 Task: Insert link (www.facebook.com) in text: visit our website.
Action: Mouse moved to (774, 379)
Screenshot: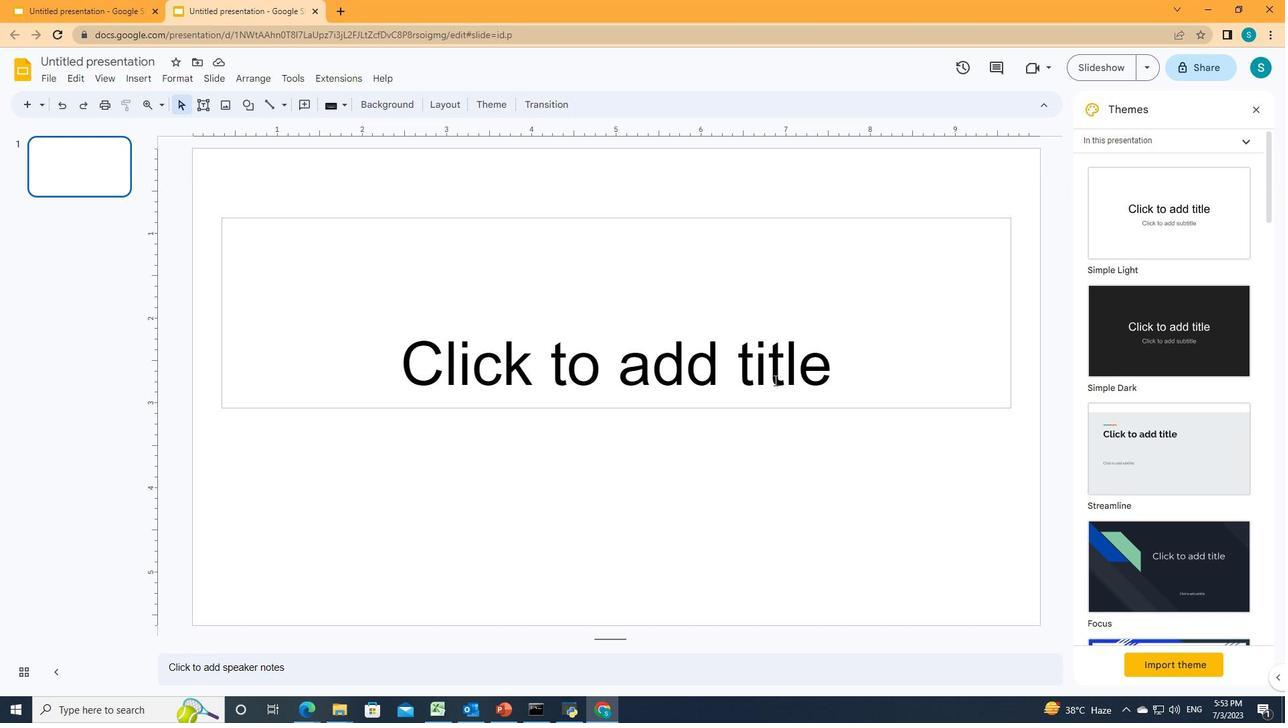 
Action: Mouse pressed left at (774, 379)
Screenshot: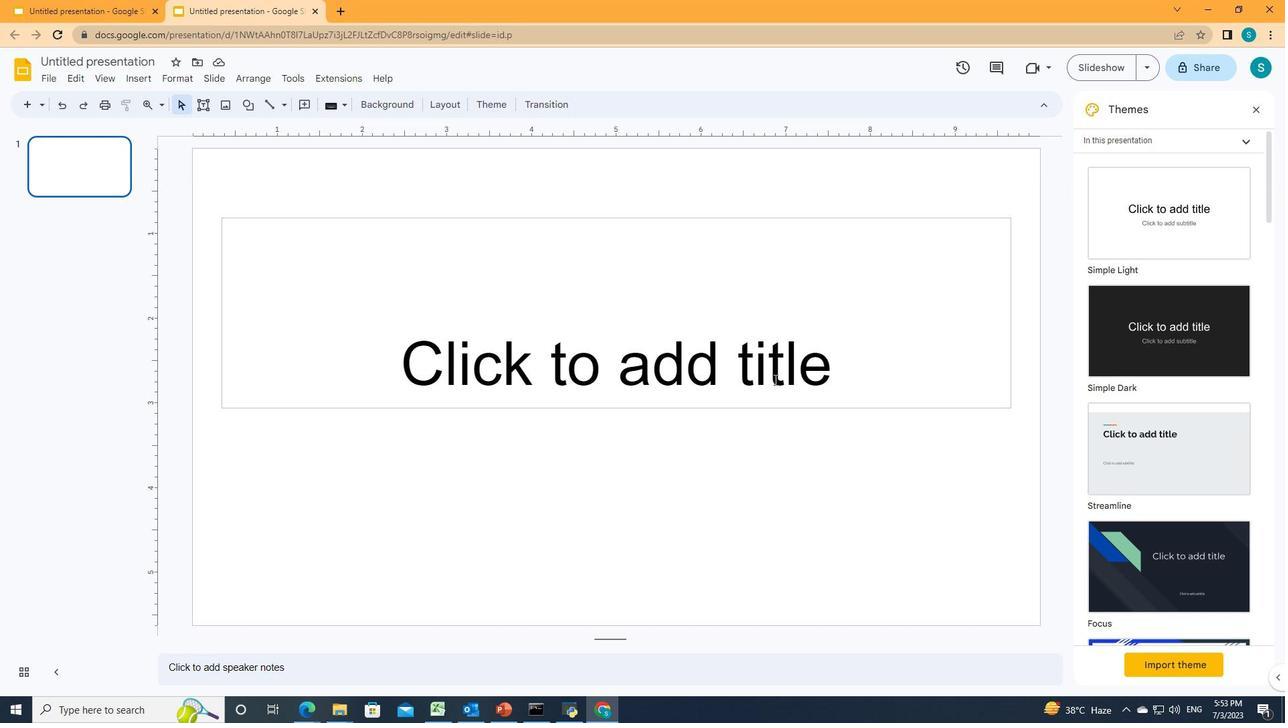 
Action: Mouse moved to (654, 104)
Screenshot: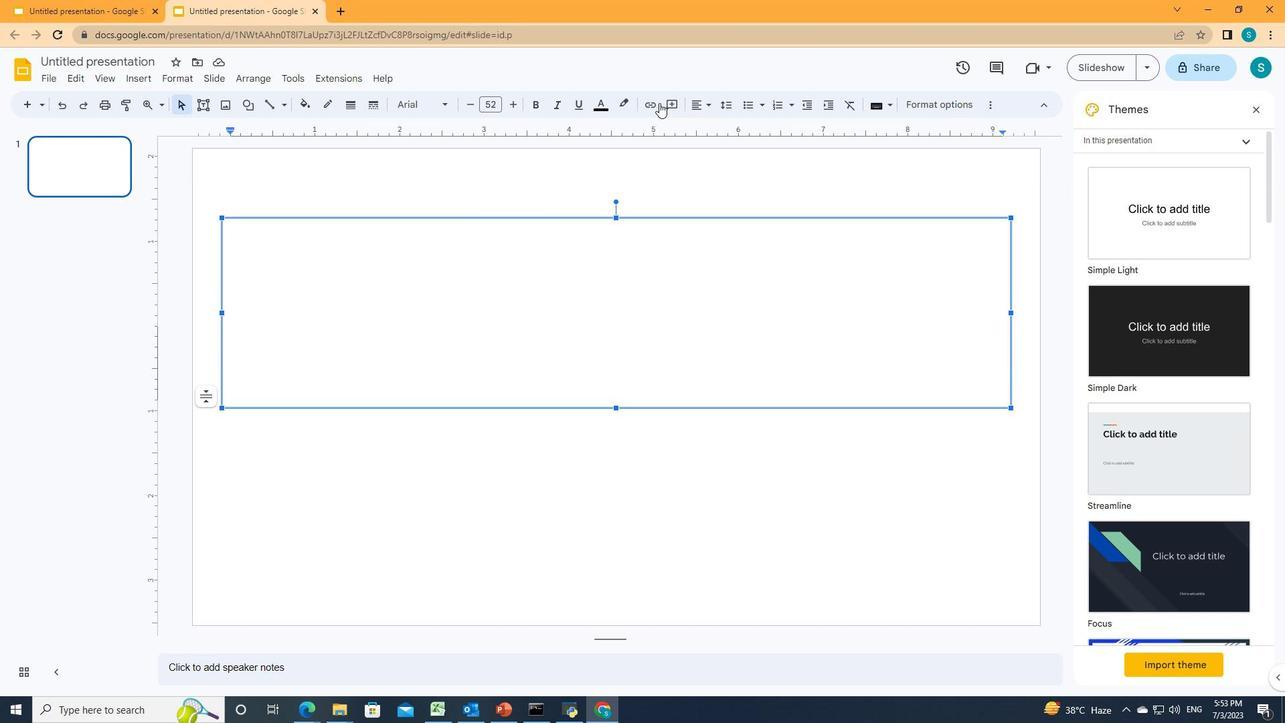 
Action: Mouse pressed left at (654, 104)
Screenshot: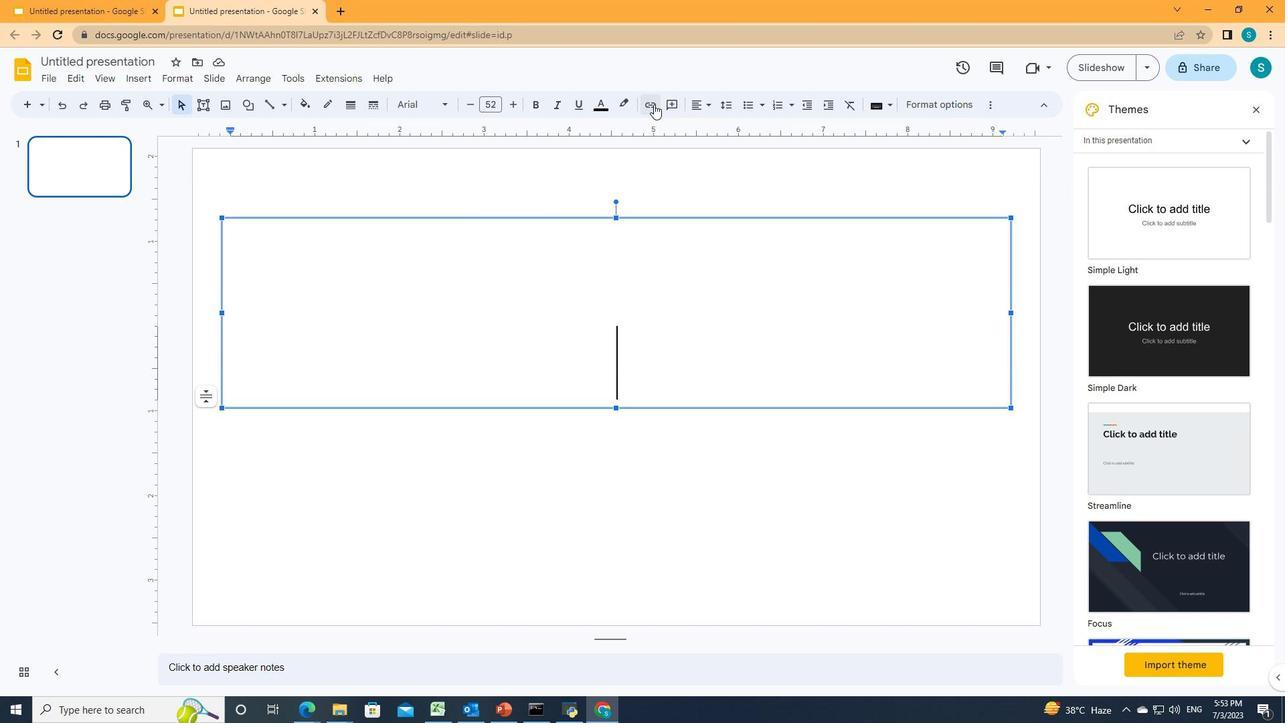 
Action: Mouse moved to (692, 405)
Screenshot: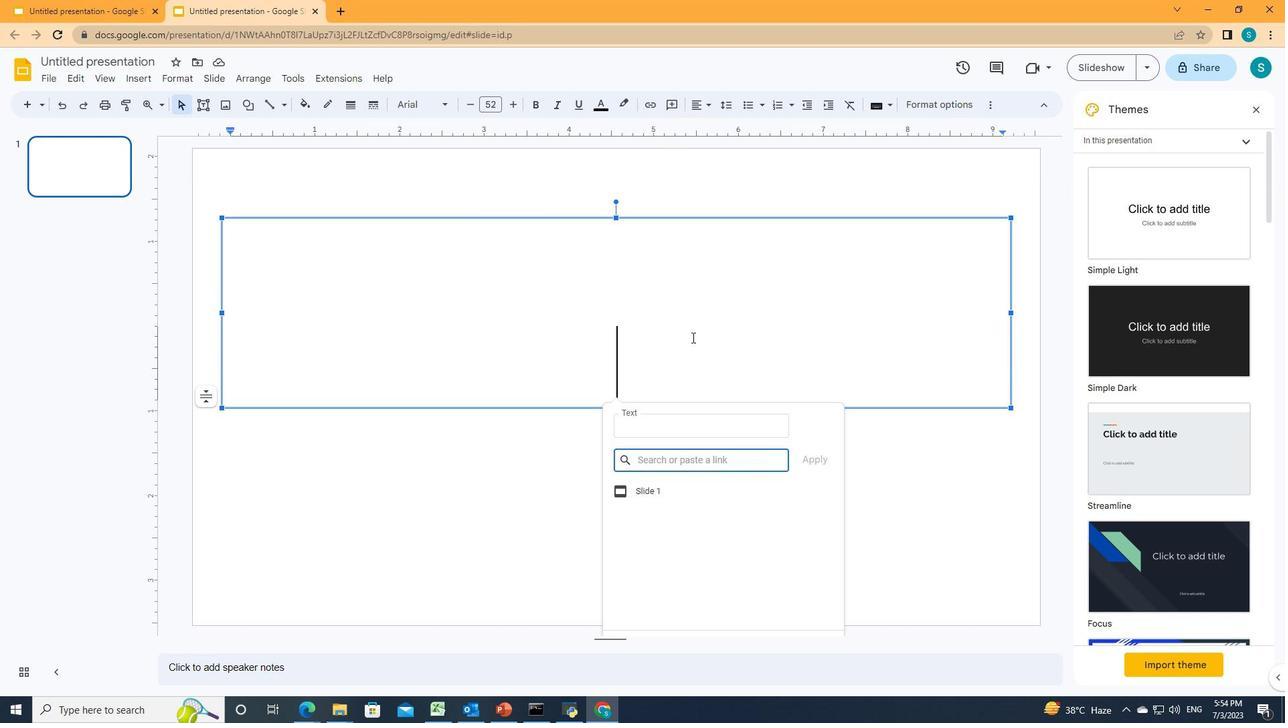 
Action: Key pressed www.facebook.com
Screenshot: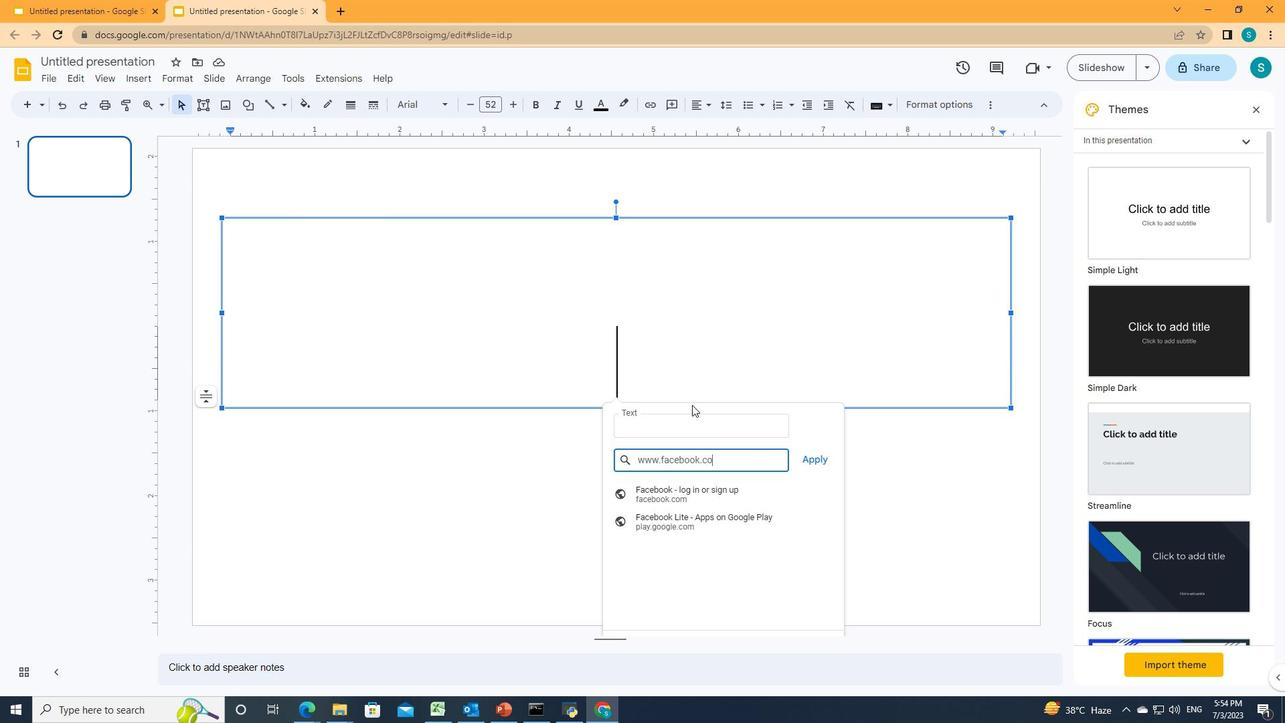 
Action: Mouse moved to (692, 421)
Screenshot: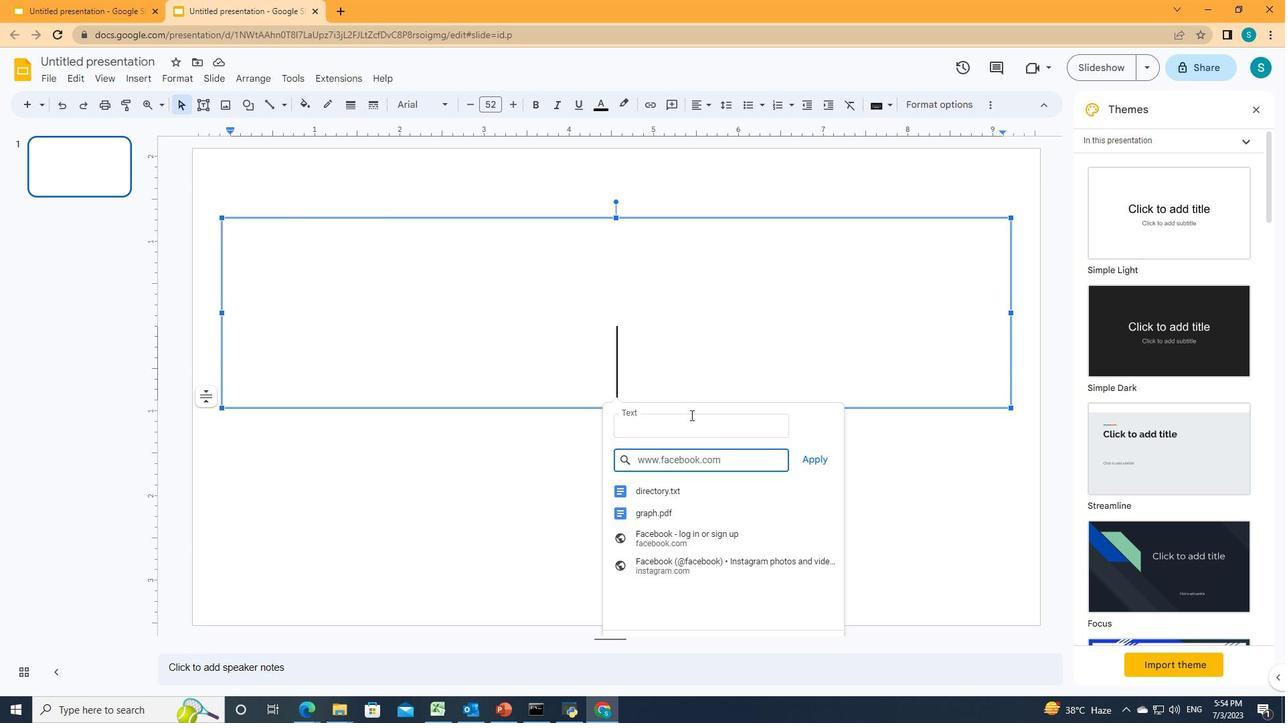 
Action: Mouse pressed left at (692, 421)
Screenshot: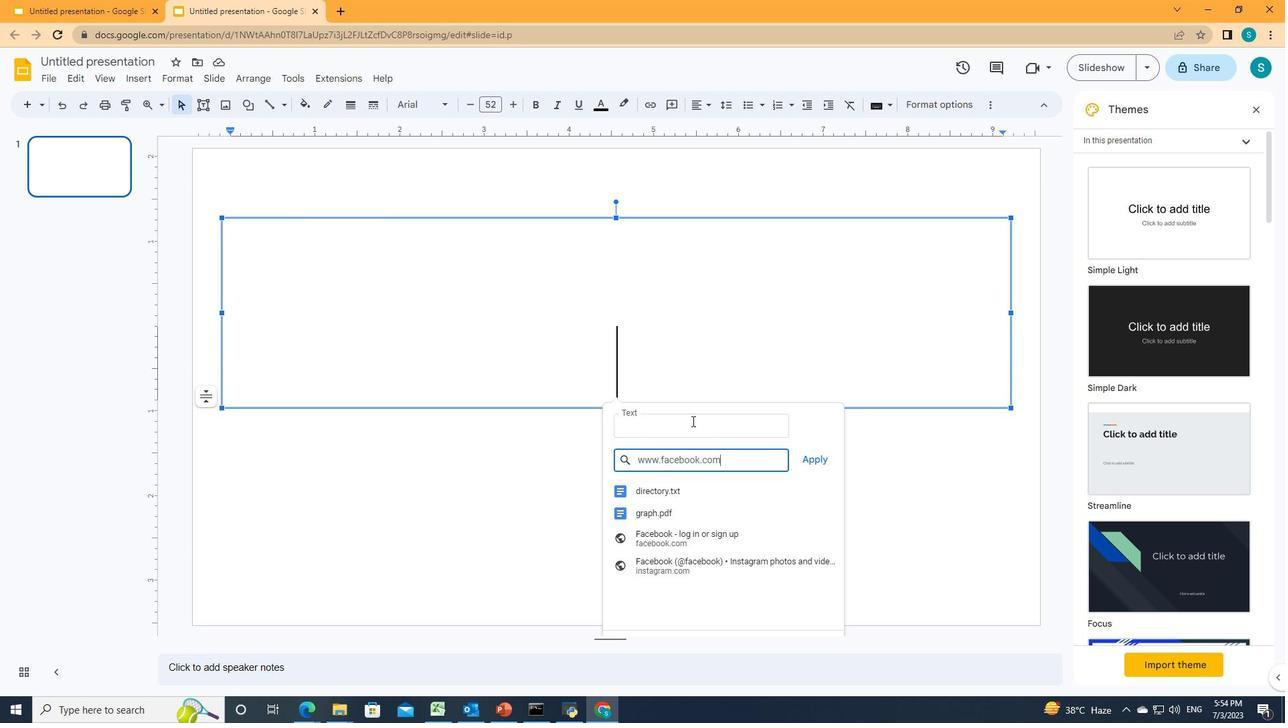 
Action: Key pressed visit<Key.space>our<Key.space>website
Screenshot: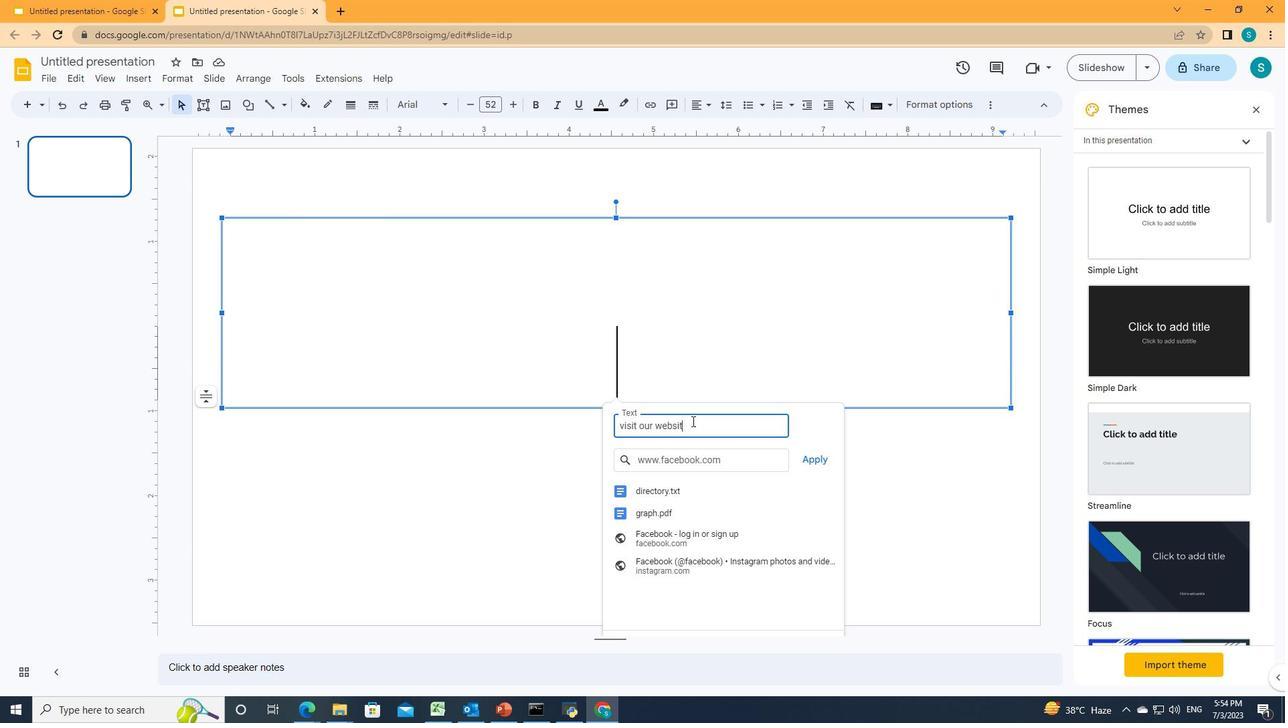
Action: Mouse moved to (816, 459)
Screenshot: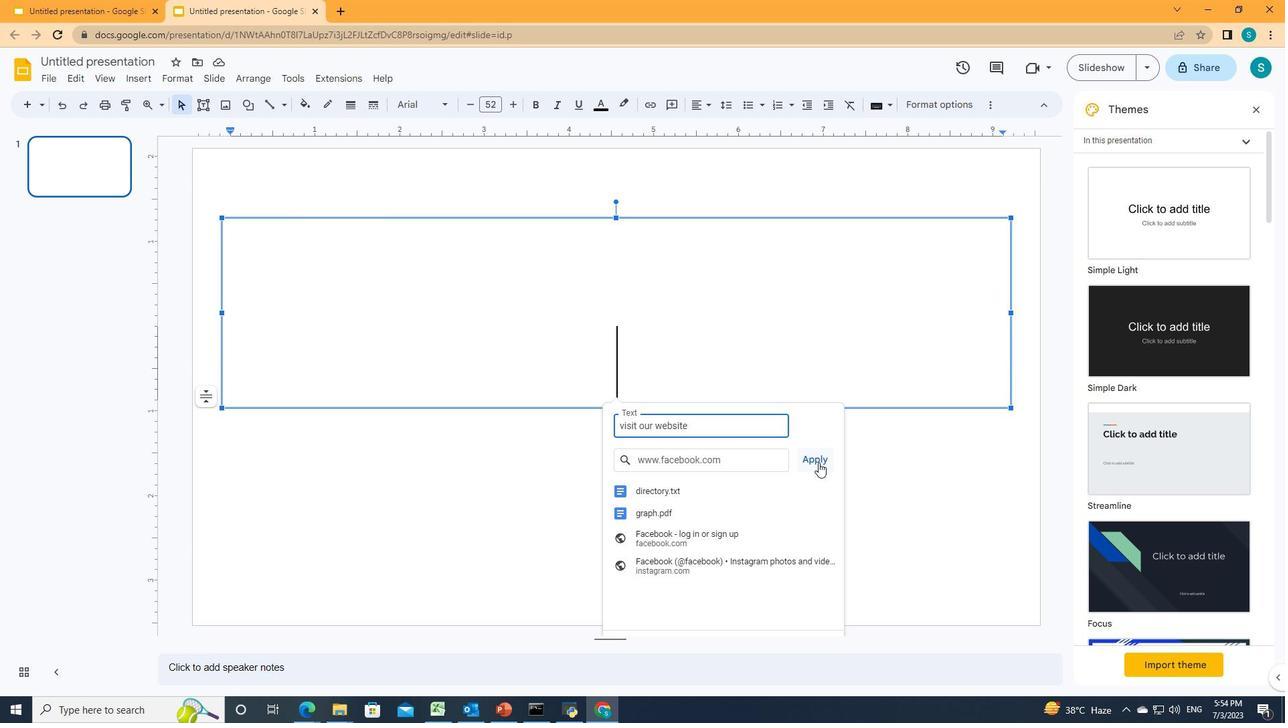 
Action: Mouse pressed left at (816, 459)
Screenshot: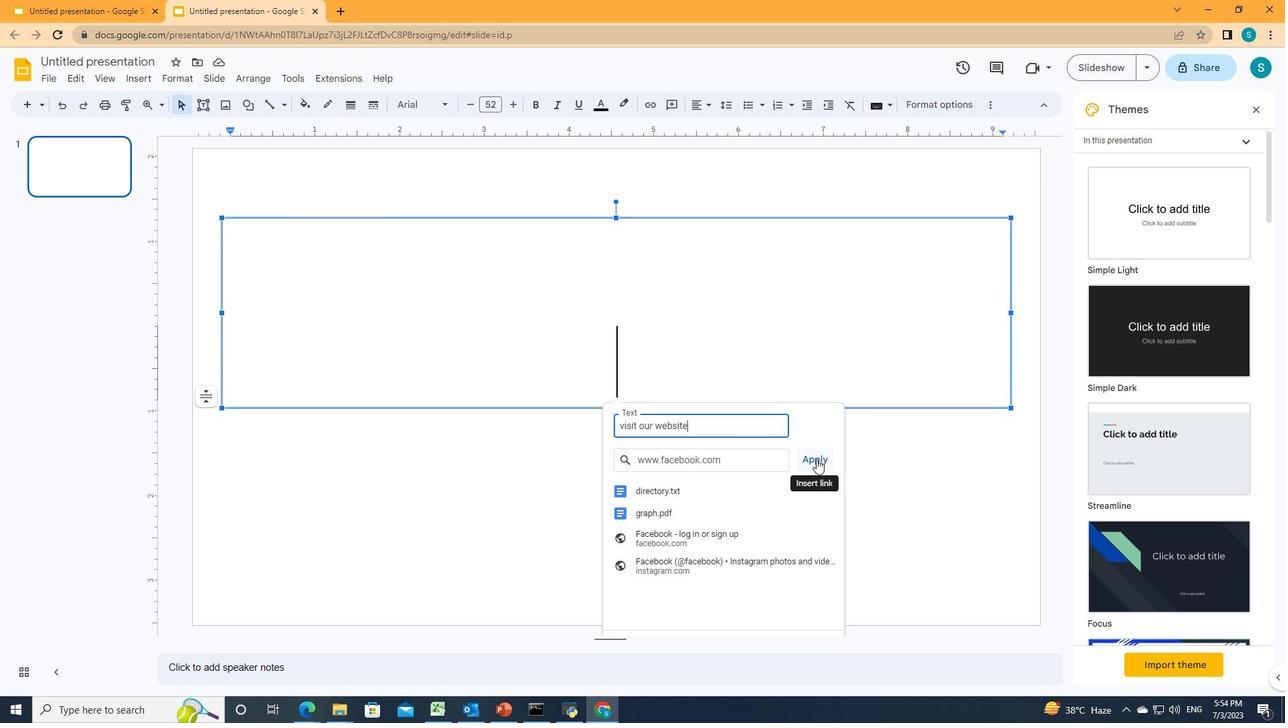 
